Task: Select the current location as Great Barrier Reef, Australia . Now zoom - , and verify the location . Hide zoom slider
Action: Mouse moved to (173, 70)
Screenshot: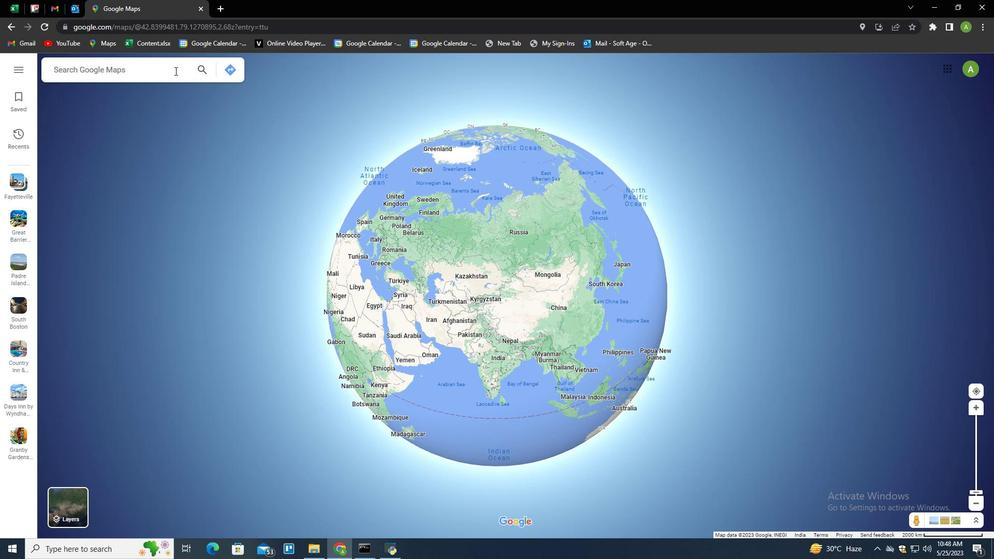 
Action: Mouse pressed left at (173, 70)
Screenshot: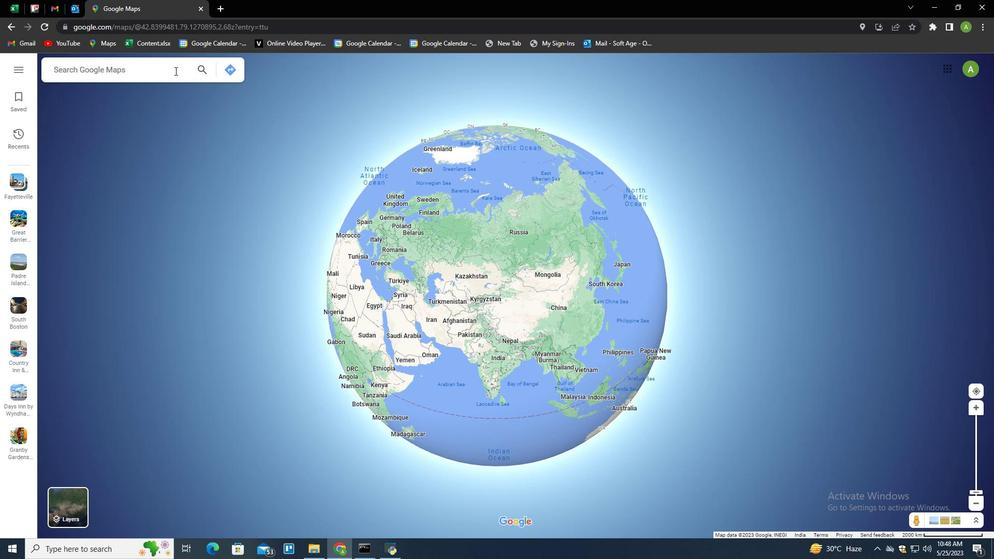 
Action: Key pressed <Key.shift><Key.shift><Key.shift><Key.shift><Key.shift><Key.shift><Key.shift>F<Key.backspace><Key.shift>Great<Key.space><Key.shift>BB<Key.backspace>arriere<Key.backspace><Key.space><Key.shift>Reef,<Key.shift>Austa<Key.backspace>ralis<Key.backspace>a<Key.down><Key.enter>
Screenshot: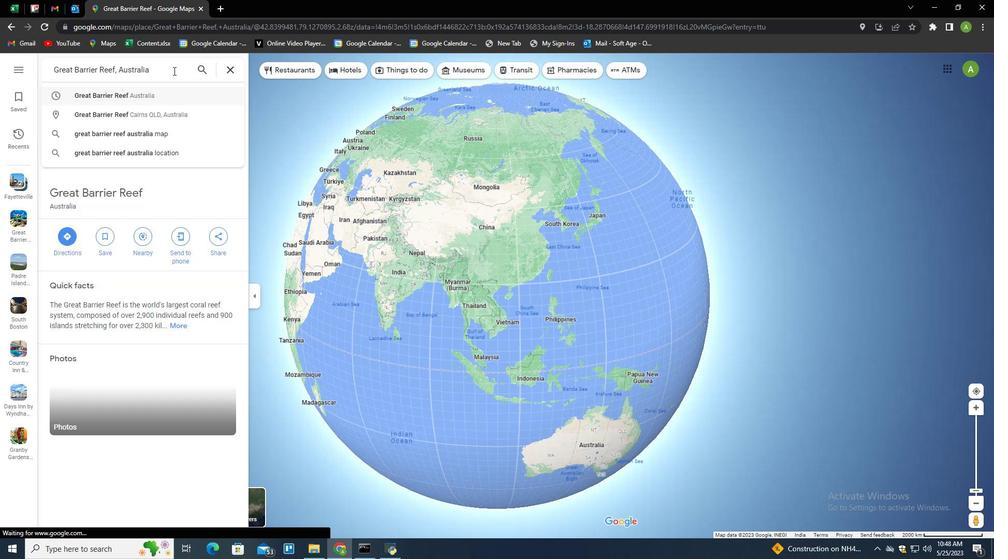 
Action: Mouse moved to (940, 502)
Screenshot: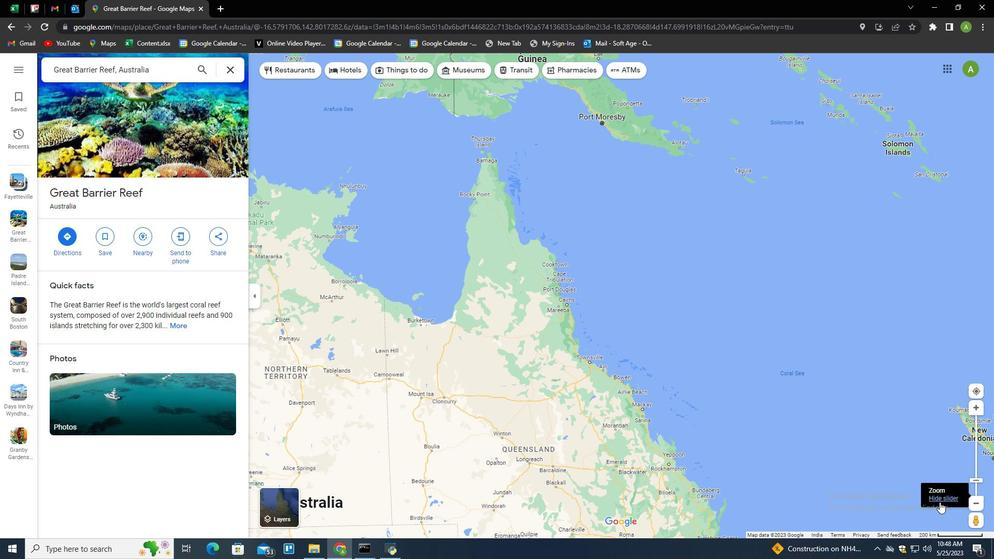 
Action: Mouse pressed left at (940, 502)
Screenshot: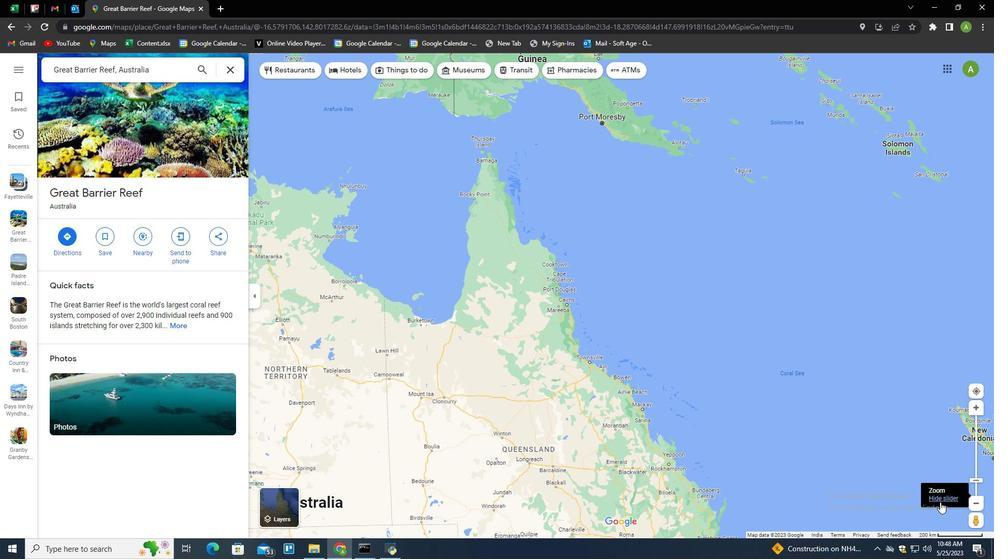 
Action: Mouse moved to (946, 494)
Screenshot: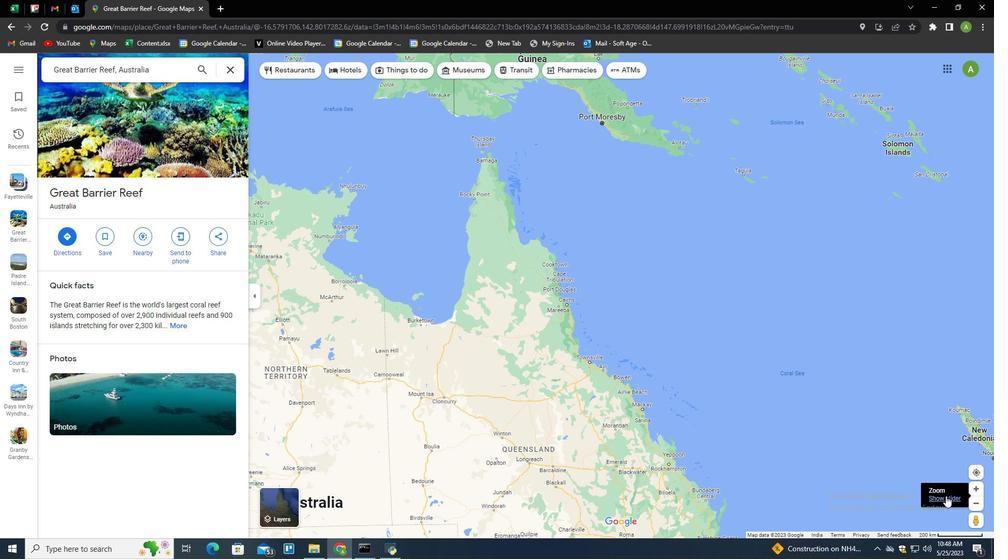 
Action: Mouse pressed left at (946, 494)
Screenshot: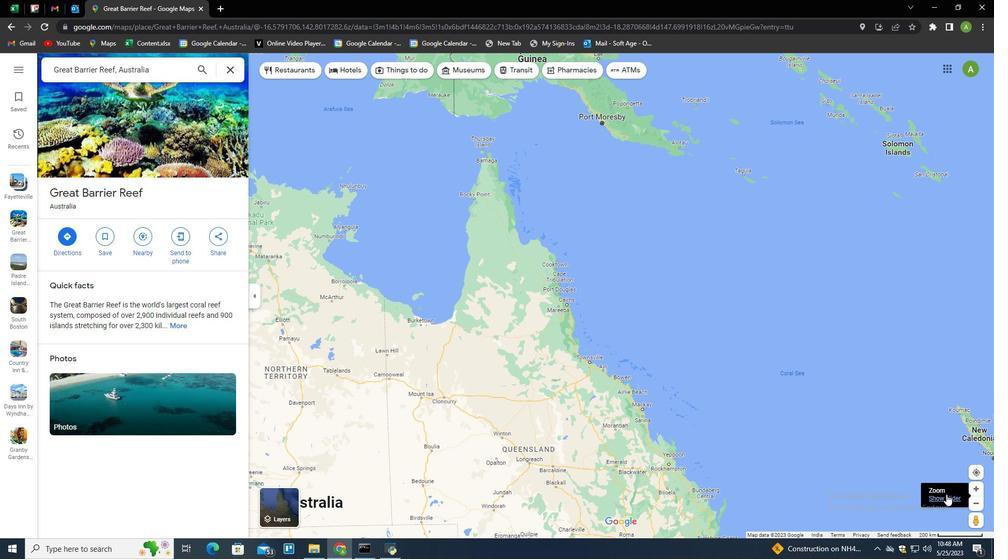 
Action: Mouse moved to (973, 481)
Screenshot: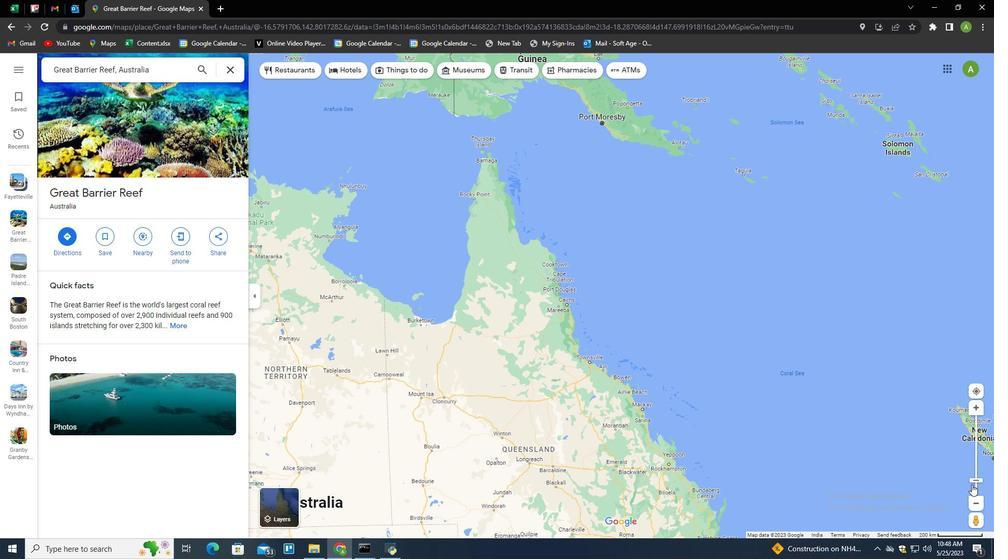 
Action: Mouse pressed left at (973, 481)
Screenshot: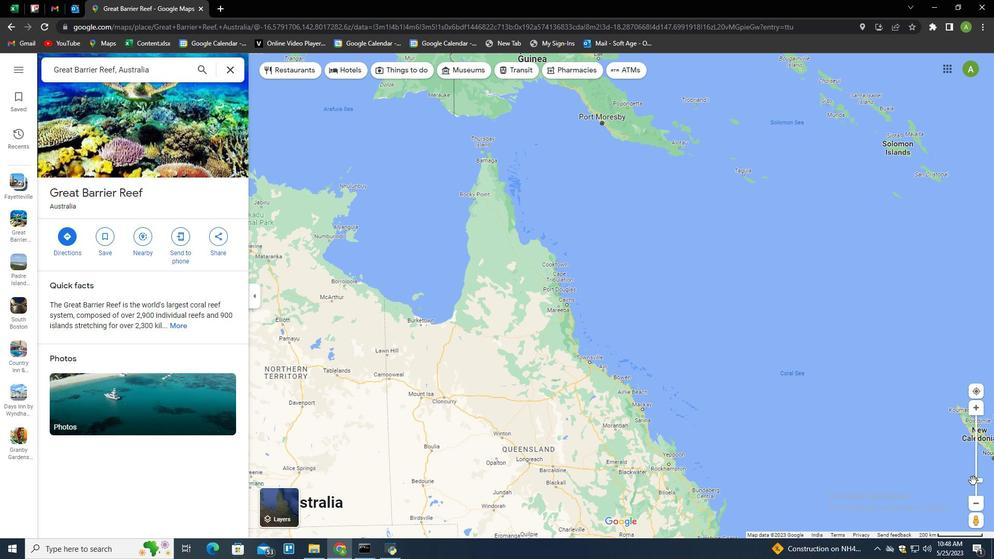 
Action: Mouse moved to (975, 504)
Screenshot: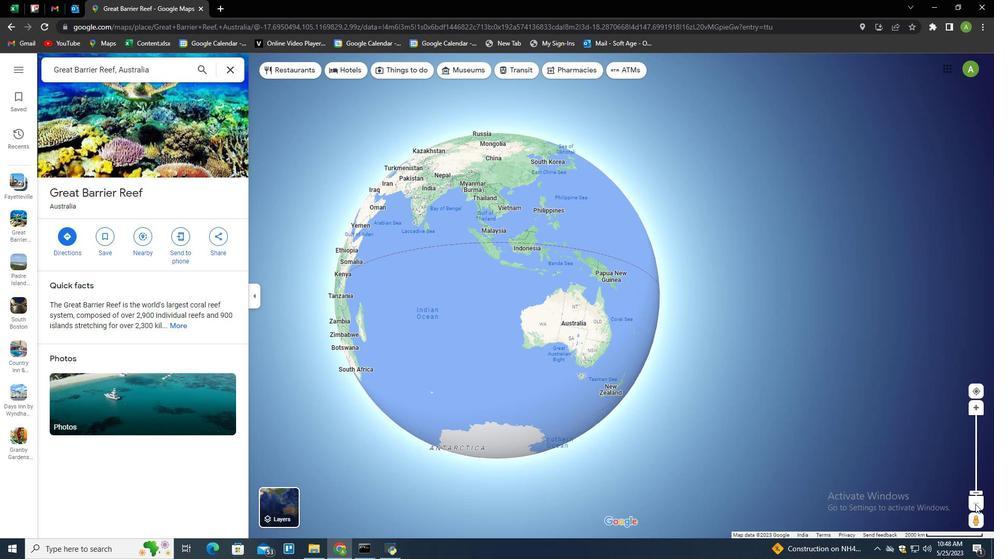 
